 Task: Modify the columns displayed in the email view by adding or removing columns in Outlook.
Action: Mouse moved to (209, 26)
Screenshot: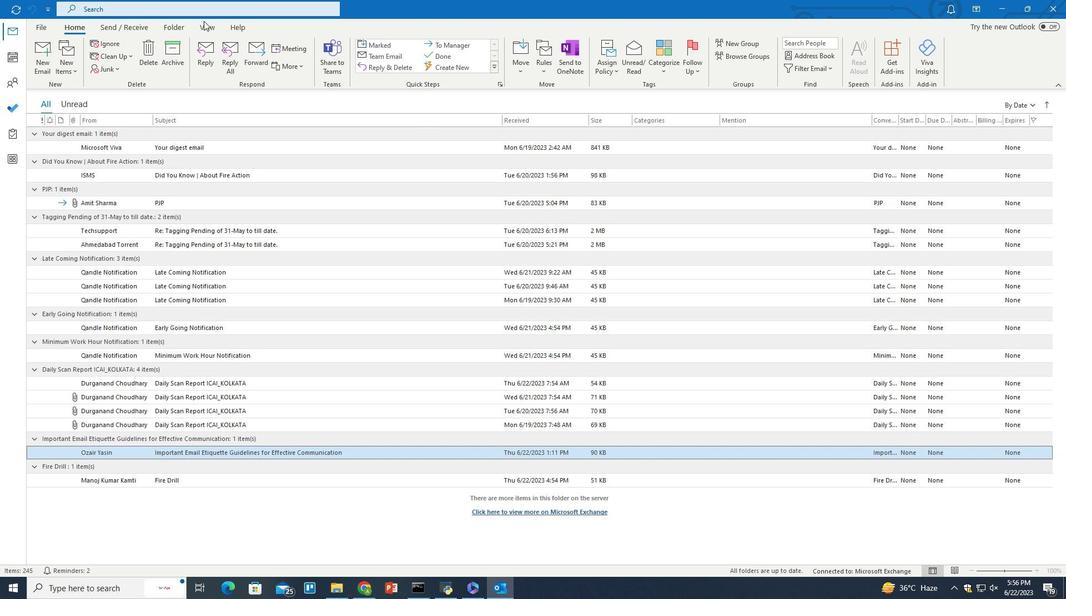 
Action: Mouse pressed left at (209, 26)
Screenshot: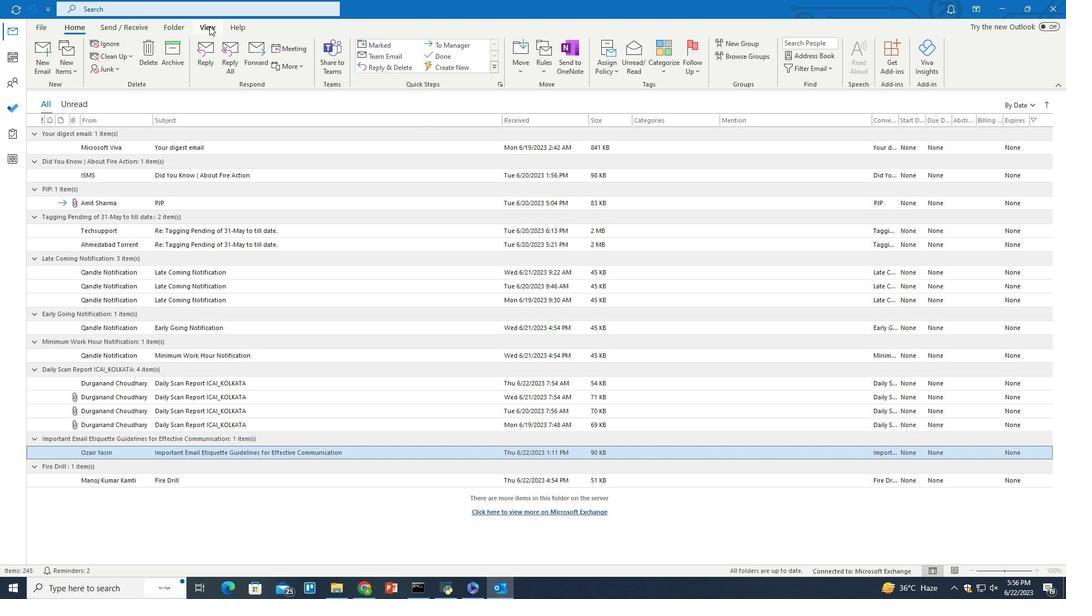 
Action: Mouse moved to (629, 56)
Screenshot: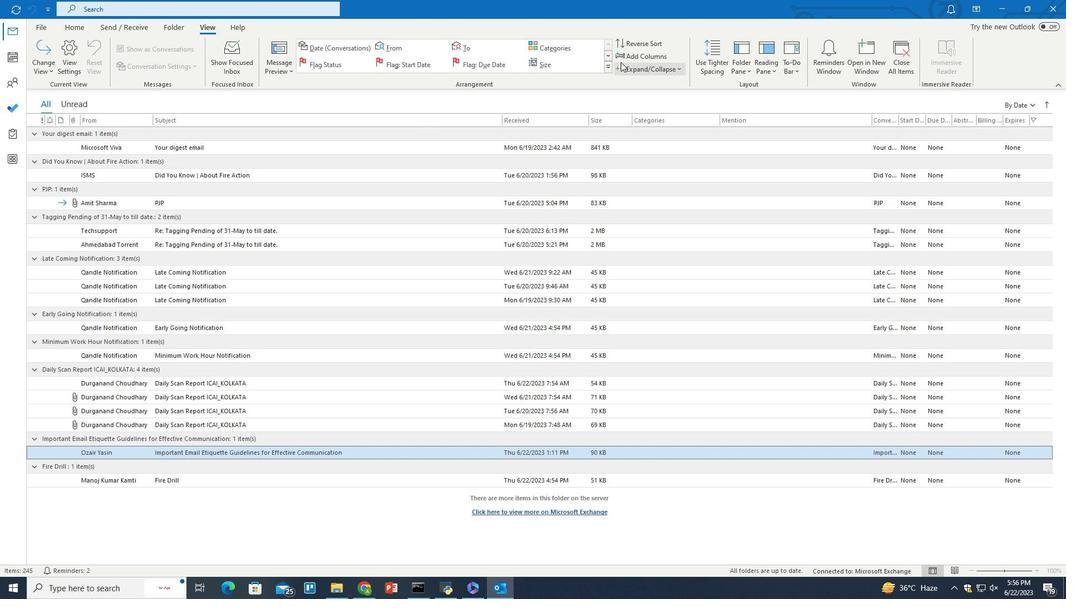 
Action: Mouse pressed left at (629, 56)
Screenshot: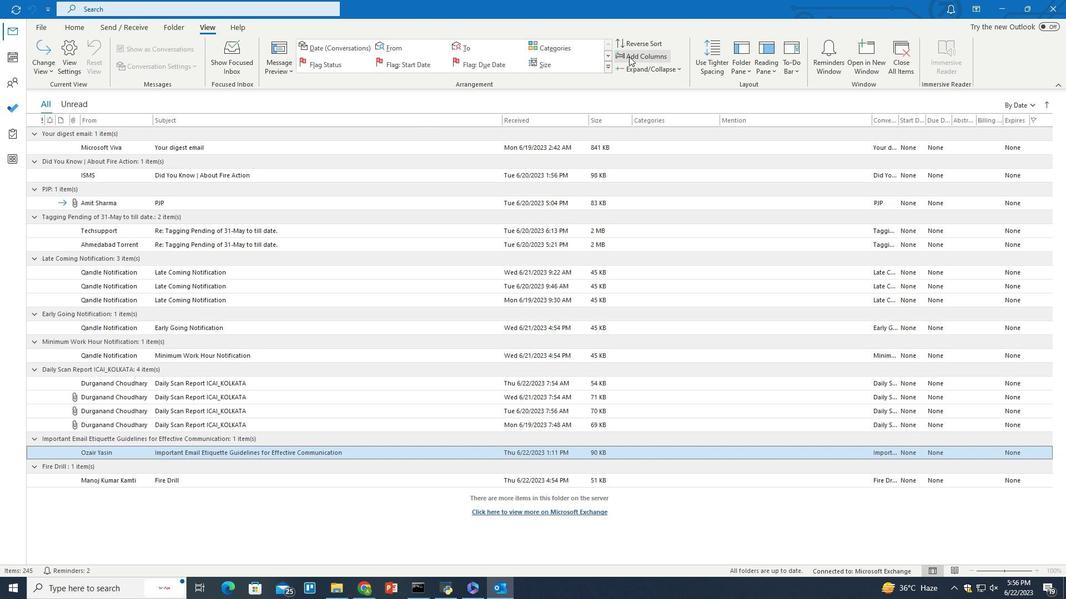 
Action: Mouse moved to (570, 304)
Screenshot: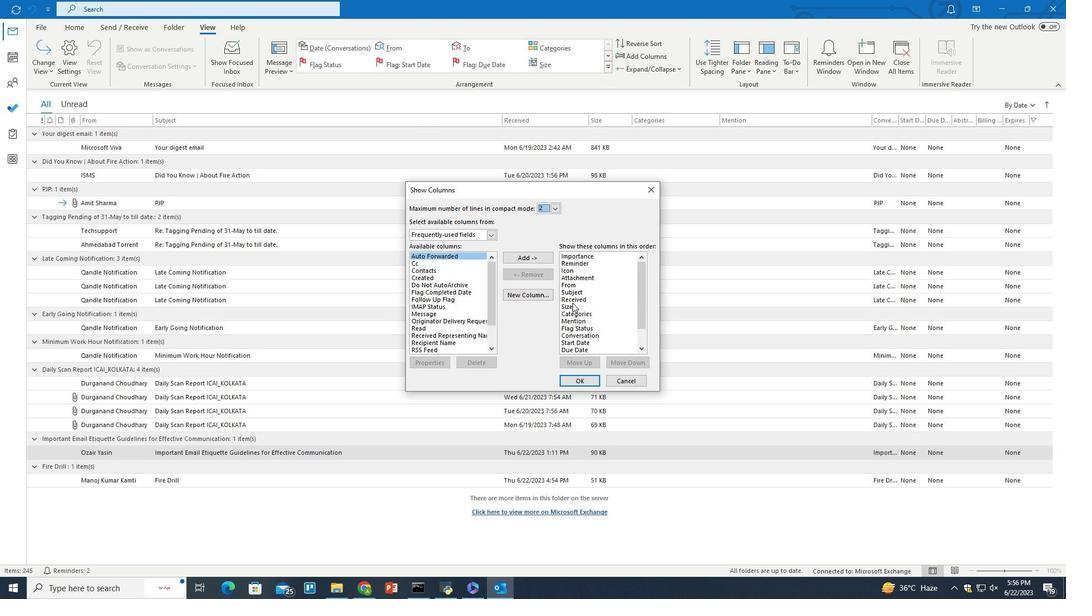 
Action: Mouse pressed left at (570, 304)
Screenshot: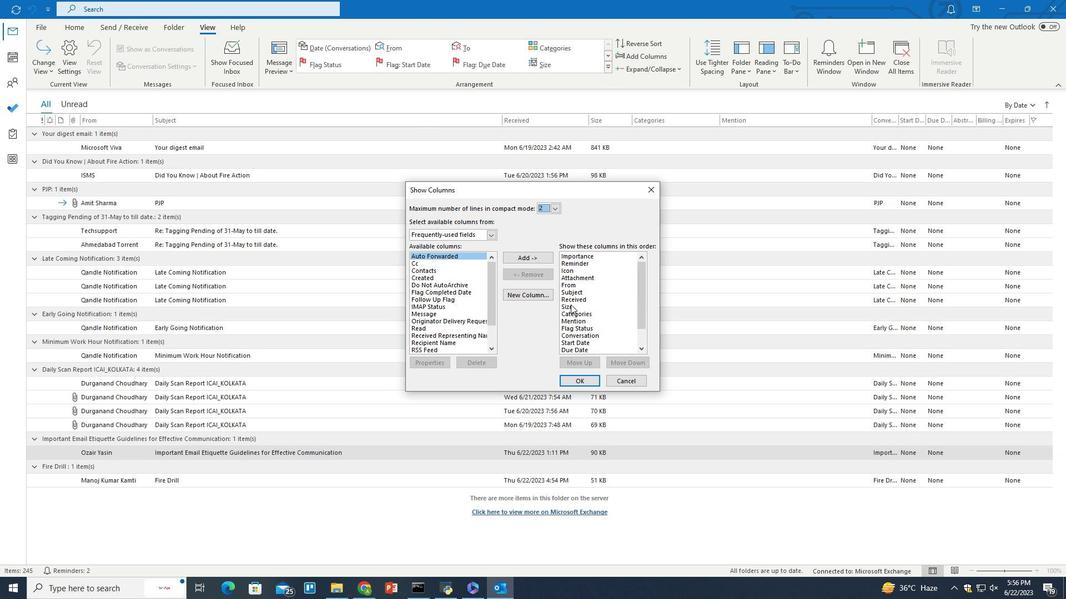 
Action: Mouse moved to (531, 275)
Screenshot: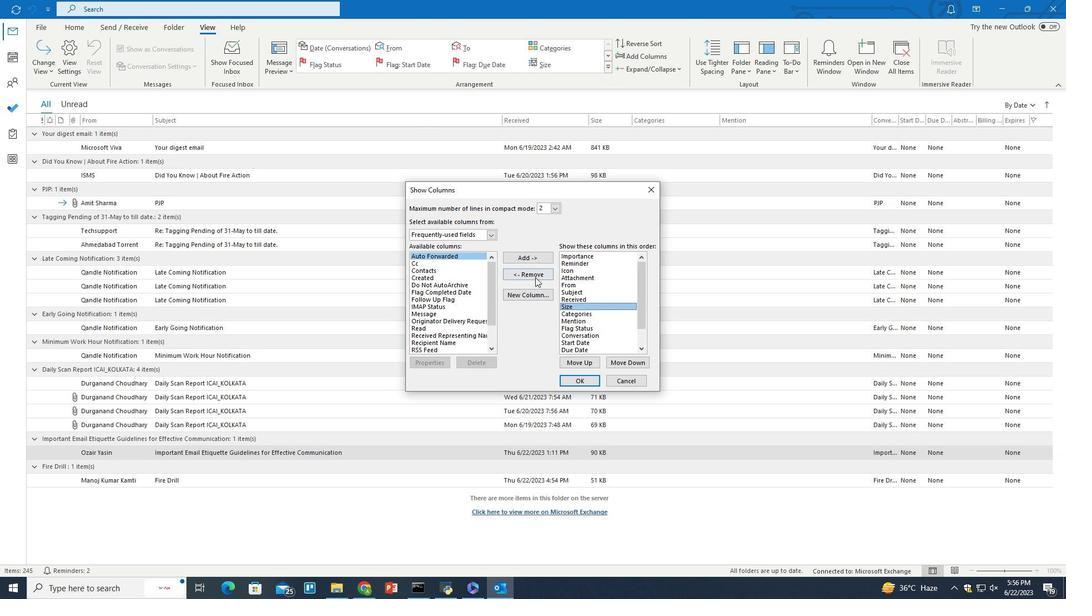 
Action: Mouse pressed left at (531, 275)
Screenshot: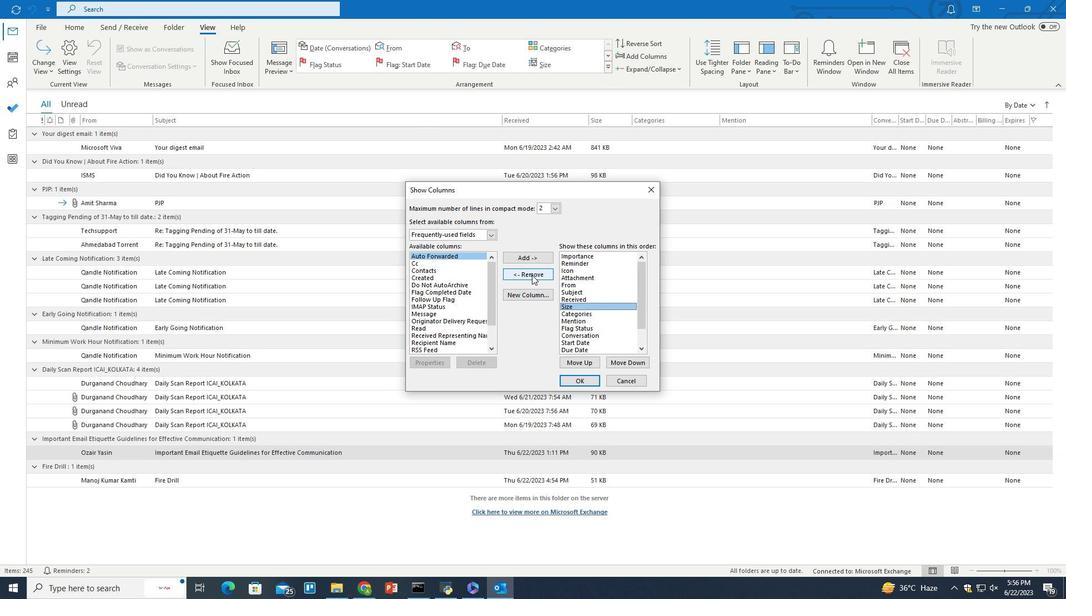
Action: Mouse moved to (579, 379)
Screenshot: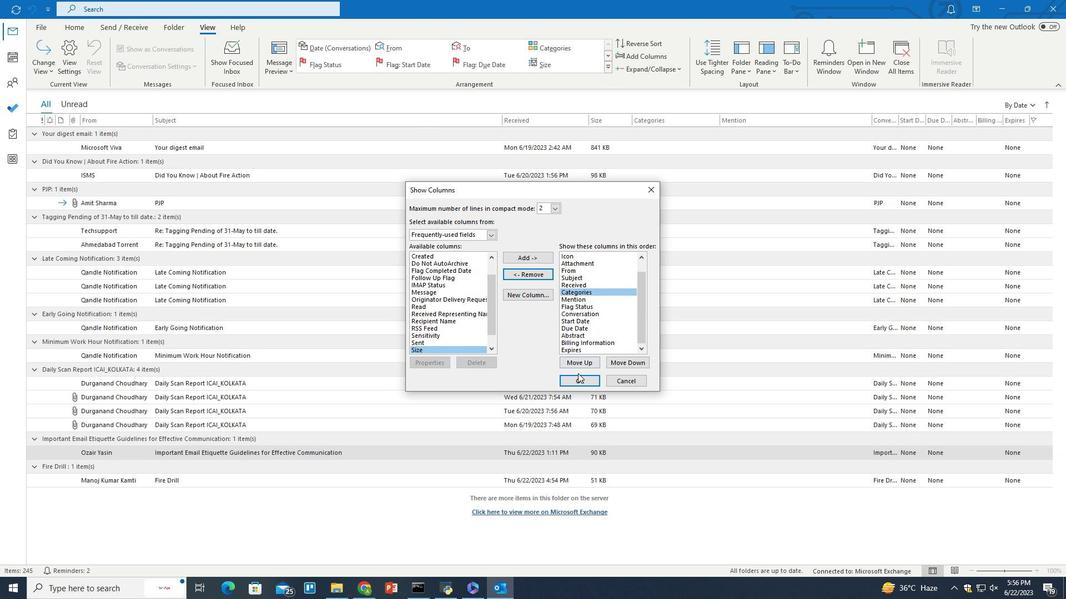
Action: Mouse pressed left at (579, 379)
Screenshot: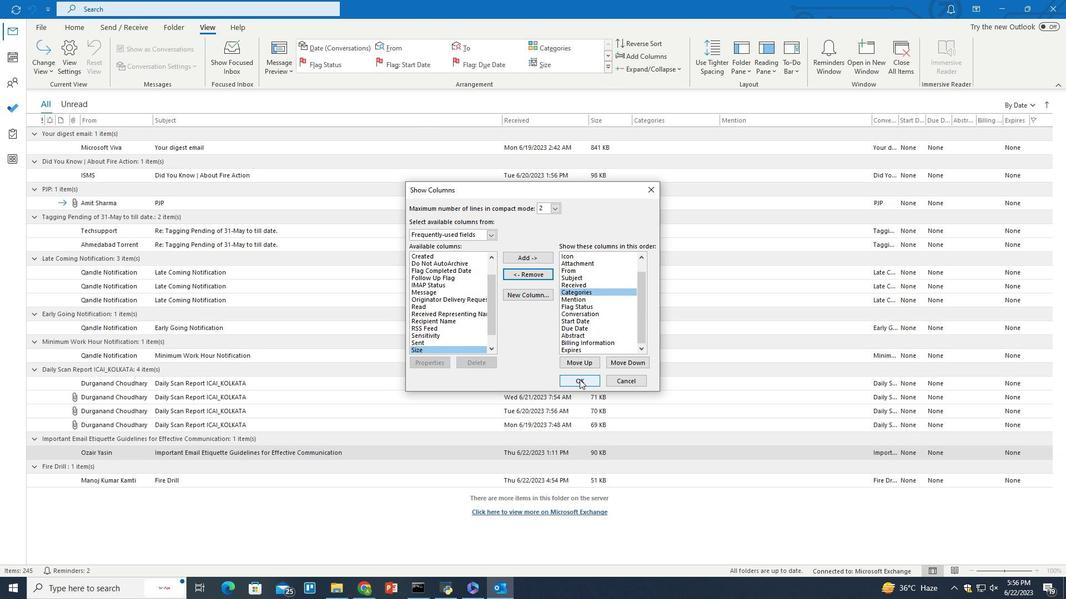 
